 Task: Set the username in the RTP/RTSP/SDP demuxer to "Mark233".
Action: Mouse moved to (94, 11)
Screenshot: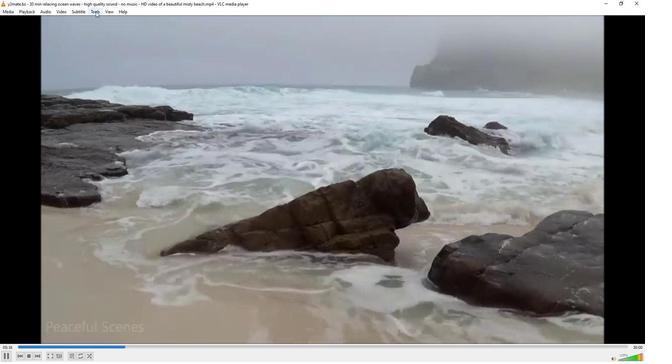 
Action: Mouse pressed left at (94, 11)
Screenshot: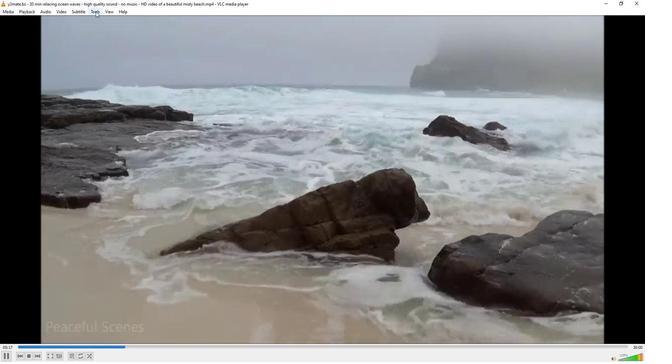 
Action: Mouse moved to (118, 92)
Screenshot: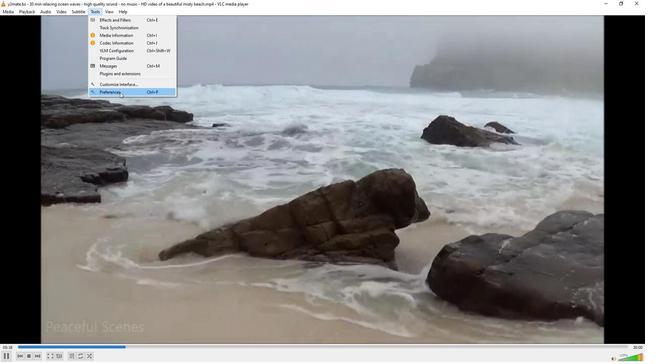 
Action: Mouse pressed left at (118, 92)
Screenshot: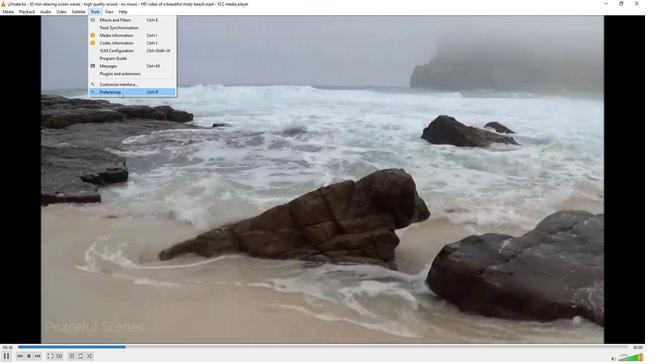 
Action: Mouse moved to (178, 278)
Screenshot: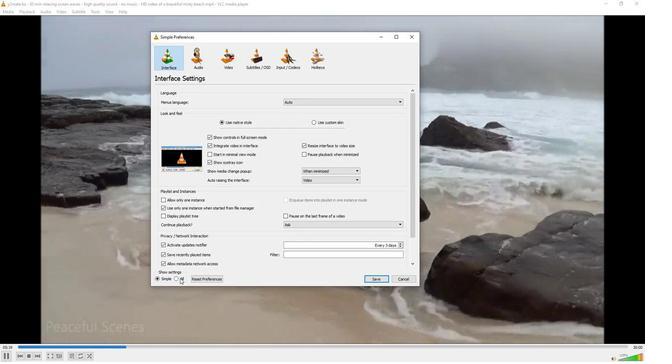 
Action: Mouse pressed left at (178, 278)
Screenshot: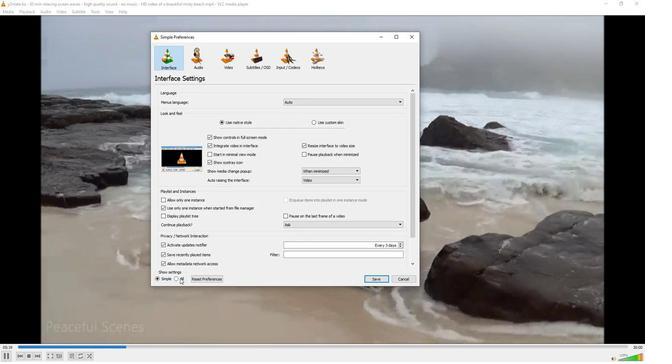
Action: Mouse moved to (166, 184)
Screenshot: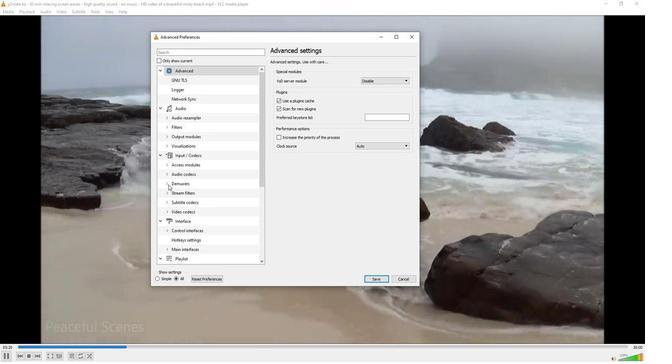 
Action: Mouse pressed left at (166, 184)
Screenshot: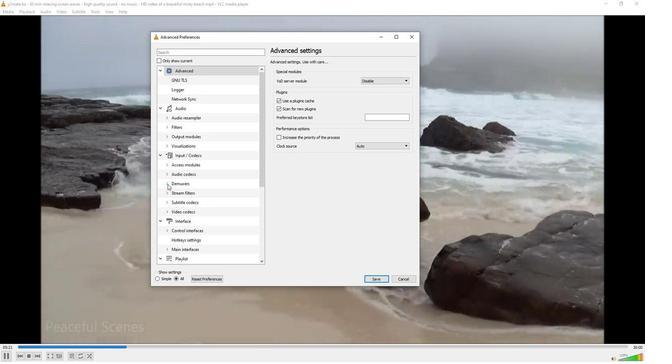 
Action: Mouse moved to (184, 206)
Screenshot: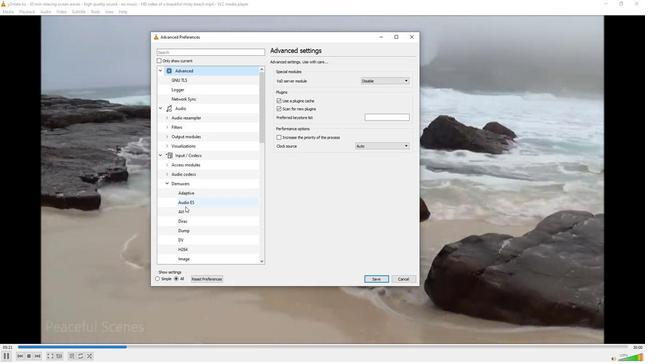 
Action: Mouse scrolled (184, 206) with delta (0, 0)
Screenshot: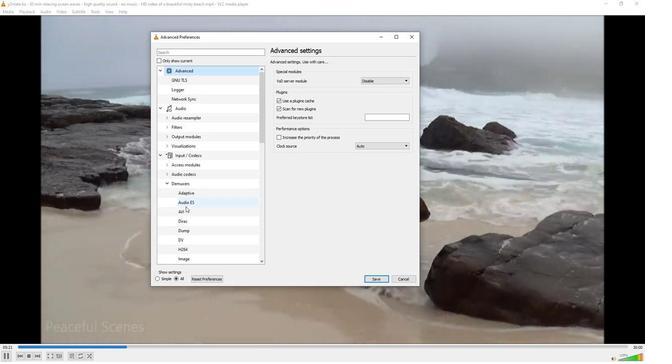 
Action: Mouse scrolled (184, 206) with delta (0, 0)
Screenshot: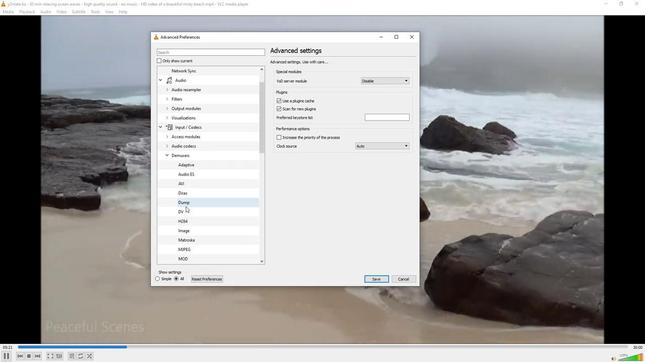 
Action: Mouse scrolled (184, 206) with delta (0, 0)
Screenshot: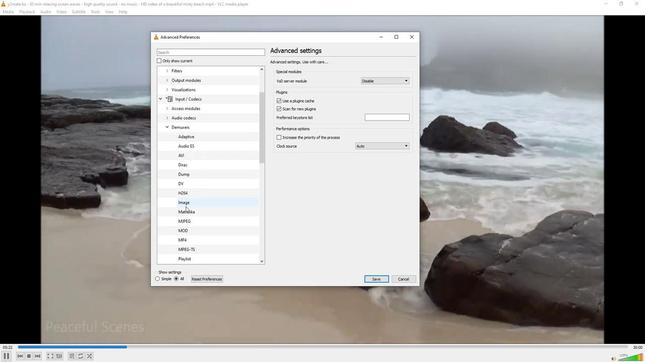 
Action: Mouse scrolled (184, 206) with delta (0, 0)
Screenshot: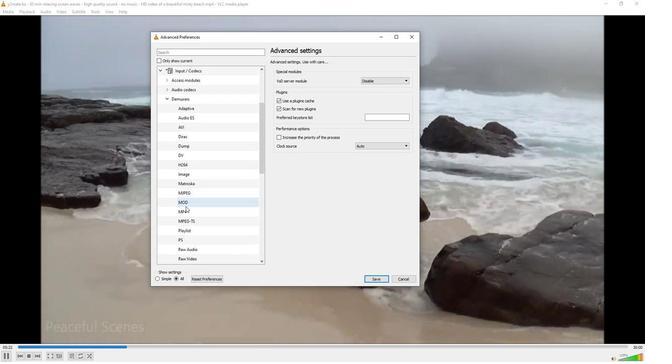 
Action: Mouse moved to (193, 248)
Screenshot: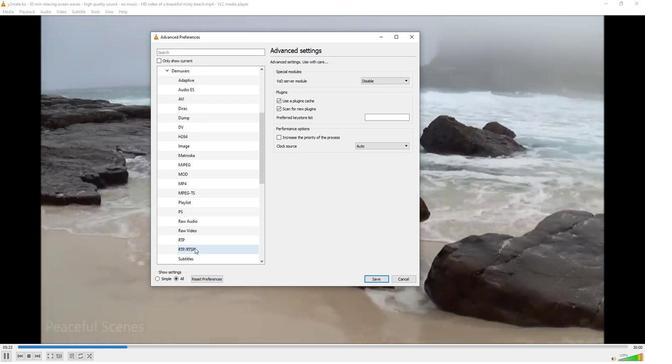 
Action: Mouse pressed left at (193, 248)
Screenshot: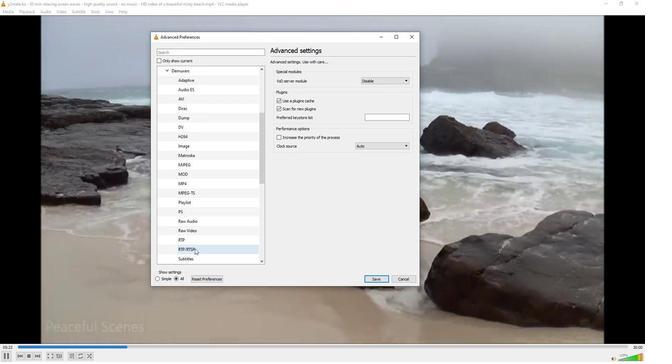 
Action: Mouse moved to (367, 131)
Screenshot: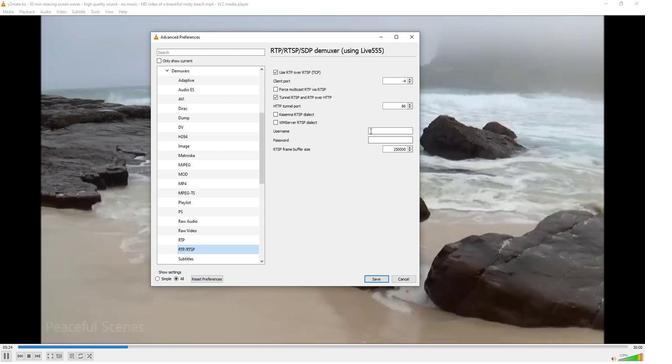
Action: Mouse pressed left at (367, 131)
Screenshot: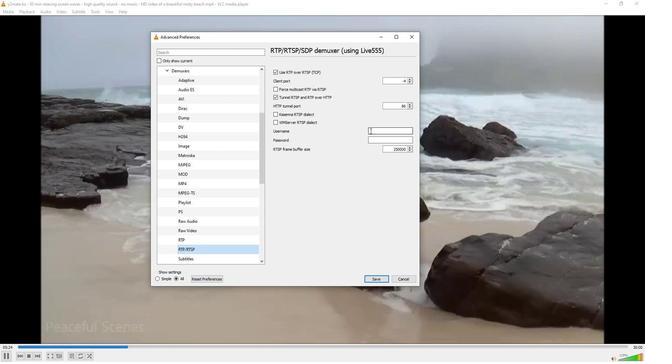 
Action: Mouse moved to (376, 135)
Screenshot: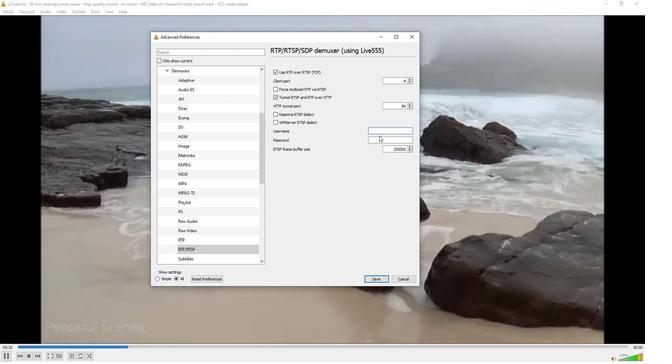 
Action: Key pressed <Key.caps_lock>
Screenshot: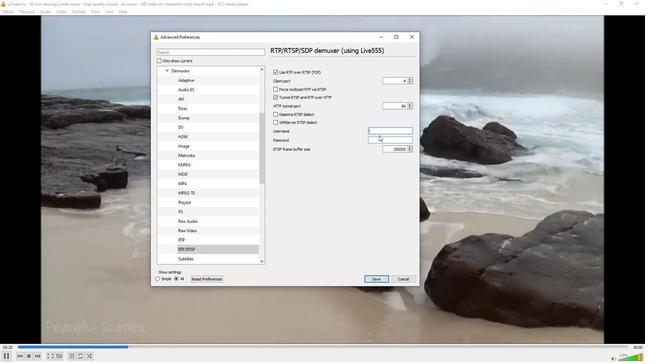 
Action: Mouse moved to (376, 135)
Screenshot: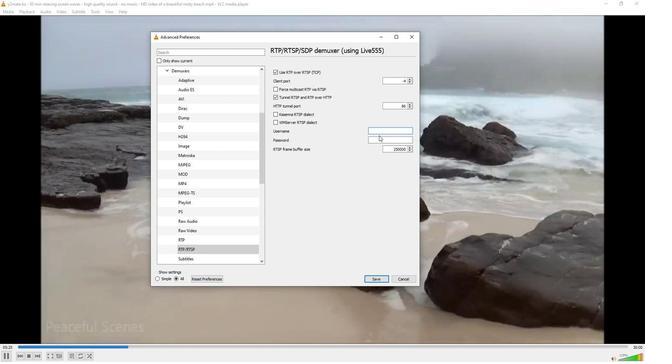 
Action: Key pressed M<Key.caps_lock>ark2
Screenshot: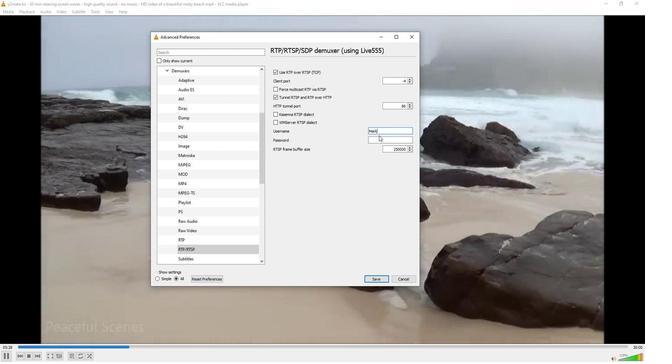 
Action: Mouse moved to (375, 135)
Screenshot: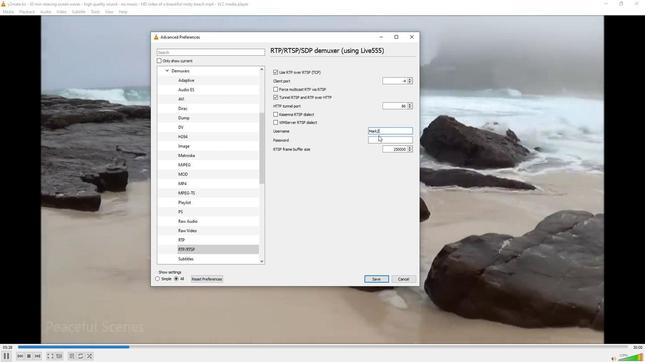 
Action: Key pressed 3
Screenshot: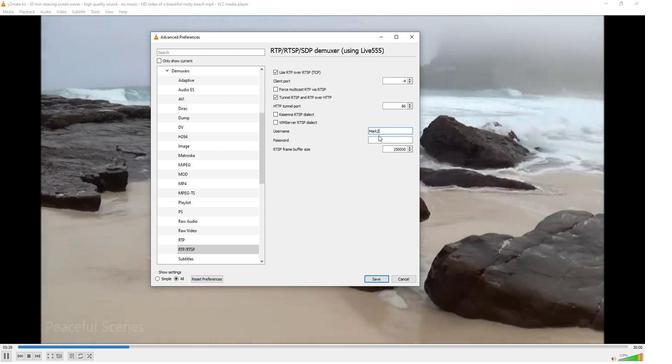 
Action: Mouse moved to (375, 135)
Screenshot: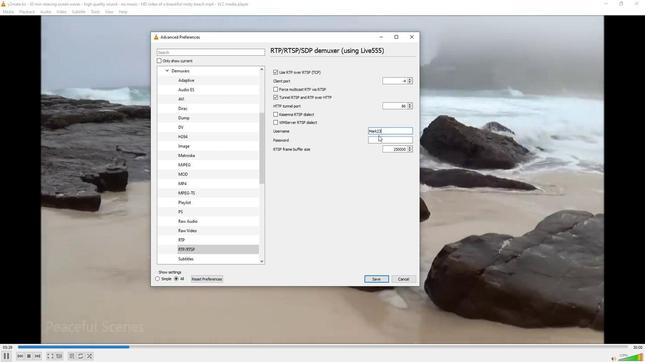 
Action: Key pressed 3
Screenshot: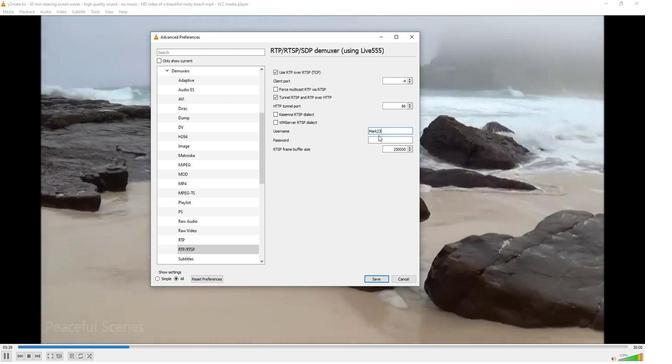 
Action: Mouse moved to (340, 199)
Screenshot: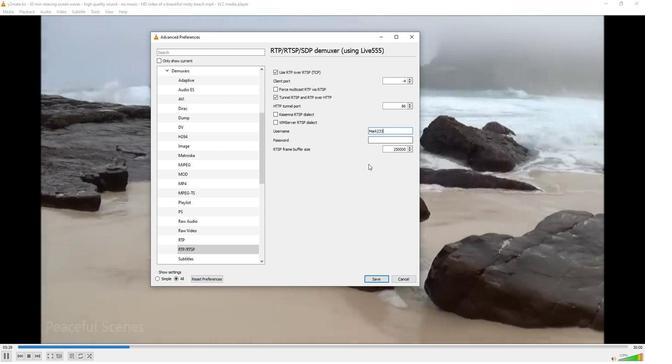 
